 Task: Create in the project Wavelength in Backlog an issue 'Upgrade the performance of a web application to reduce server response time and improve page load speed', assign it to team member softage.1@softage.net and change the status to IN PROGRESS.
Action: Mouse moved to (390, 472)
Screenshot: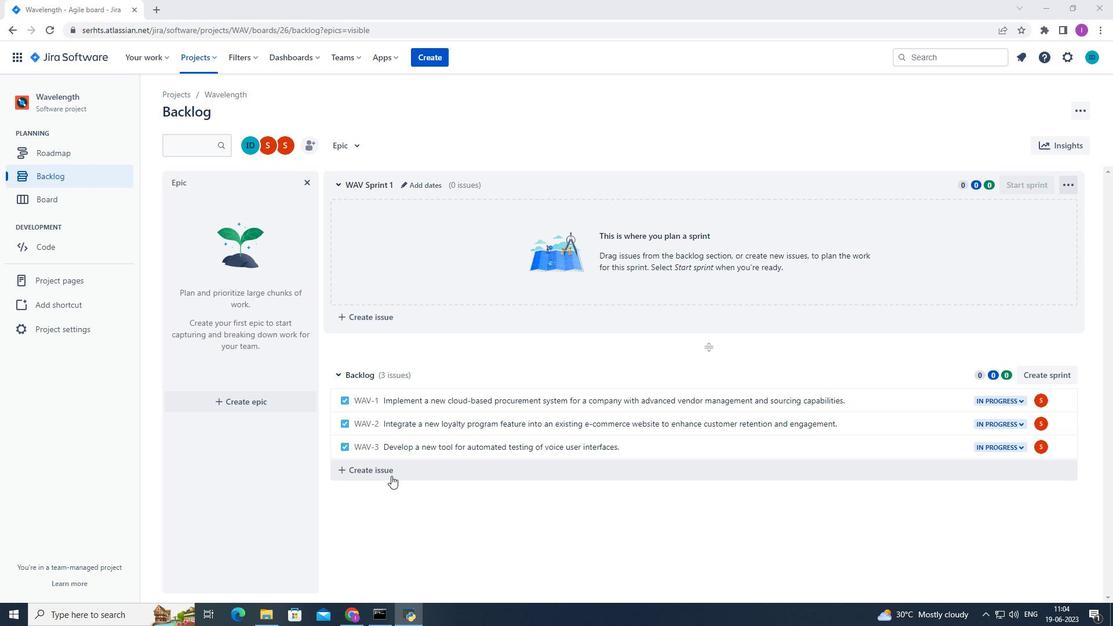 
Action: Mouse pressed left at (390, 472)
Screenshot: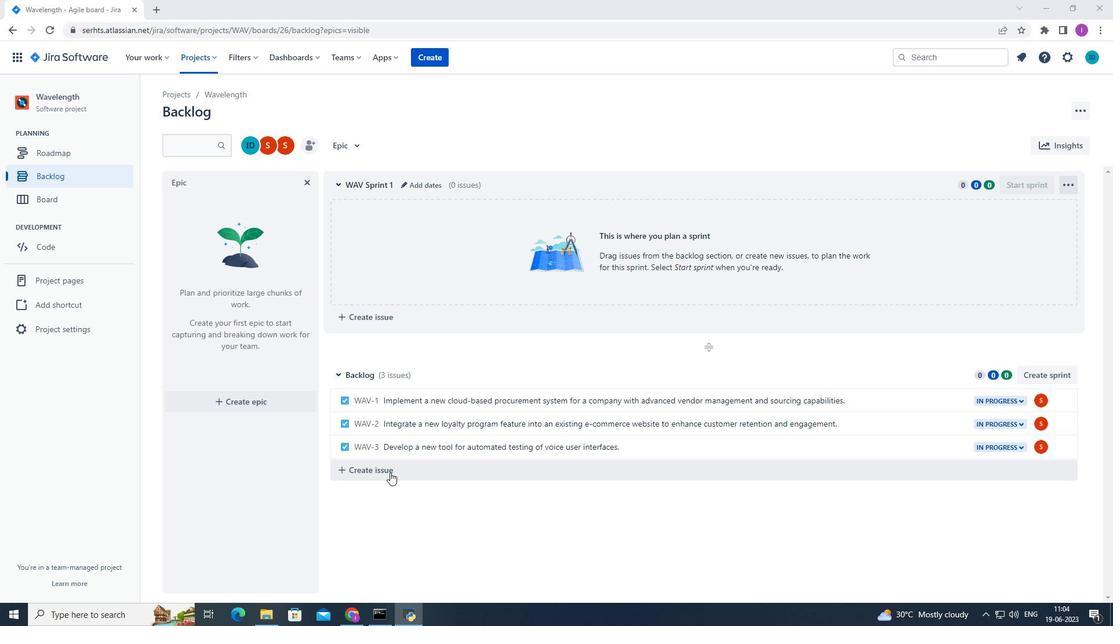 
Action: Mouse moved to (390, 463)
Screenshot: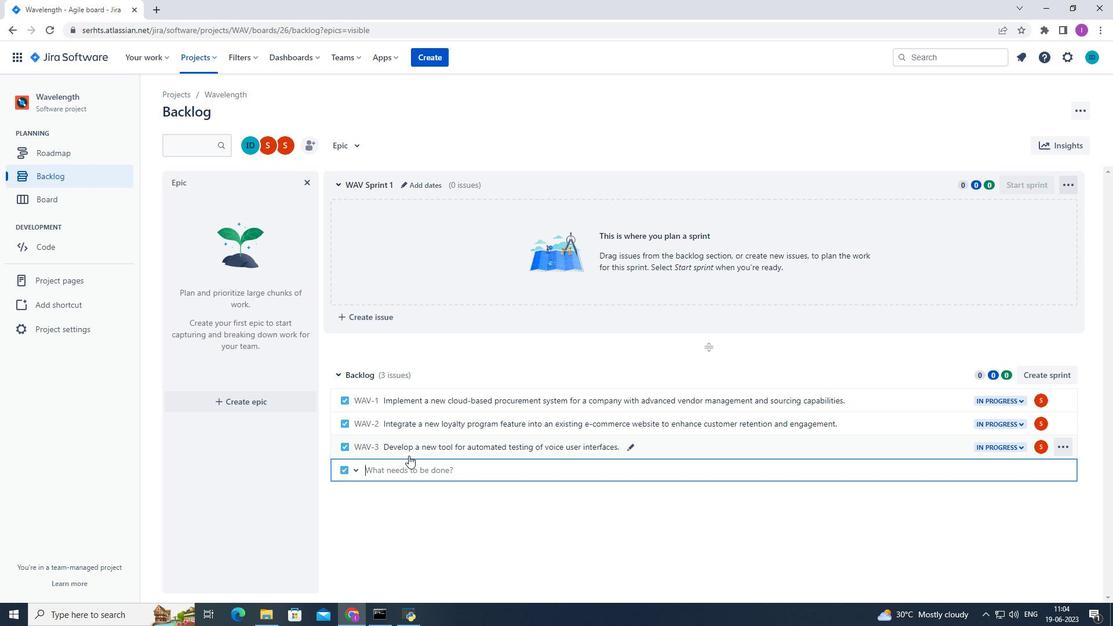 
Action: Key pressed <Key.shift>Upgrade<Key.space>the<Key.space>performance<Key.space>of<Key.space>a<Key.space>web<Key.space>application<Key.space>to<Key.space>reduce<Key.space>server<Key.space>response<Key.space>time<Key.space>and<Key.space>improve<Key.space>page<Key.space>load<Key.space>speed.<Key.enter>
Screenshot: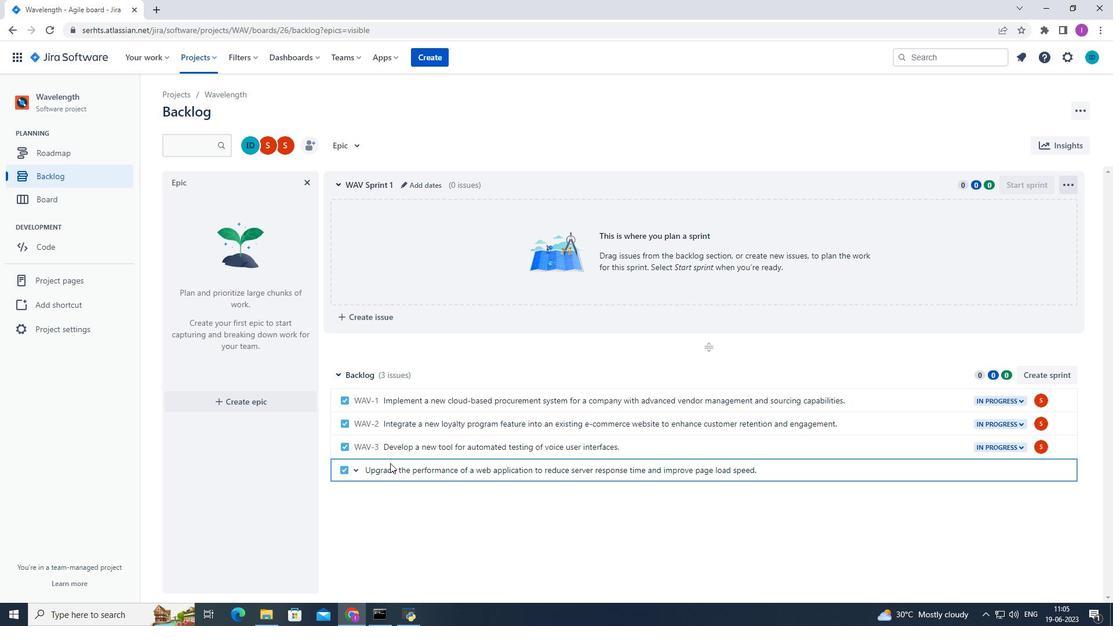 
Action: Mouse moved to (1040, 469)
Screenshot: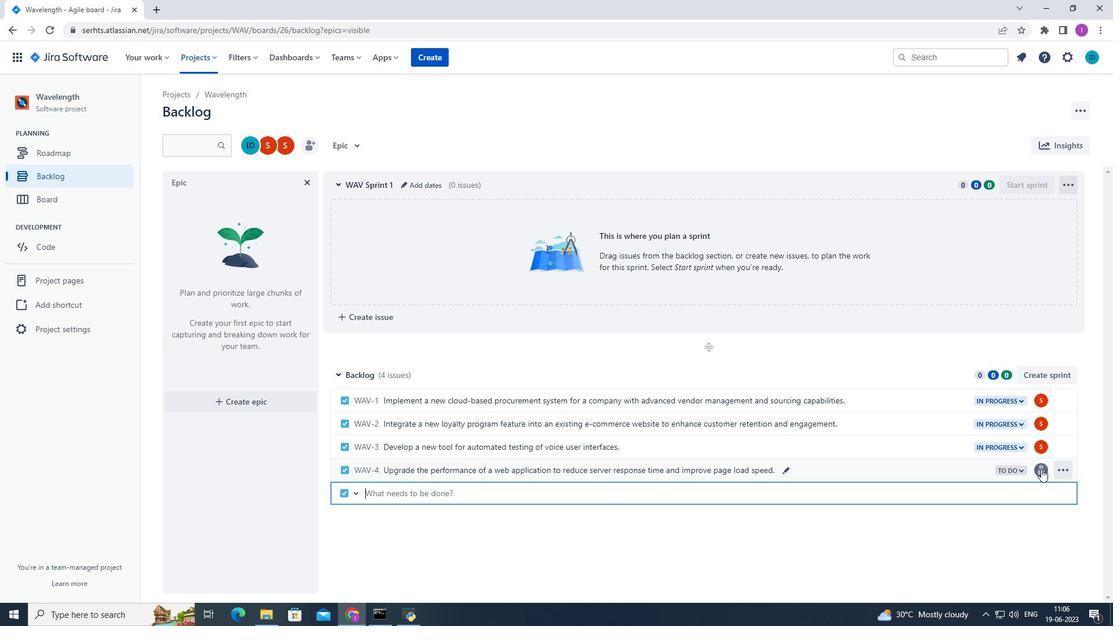 
Action: Mouse pressed left at (1040, 469)
Screenshot: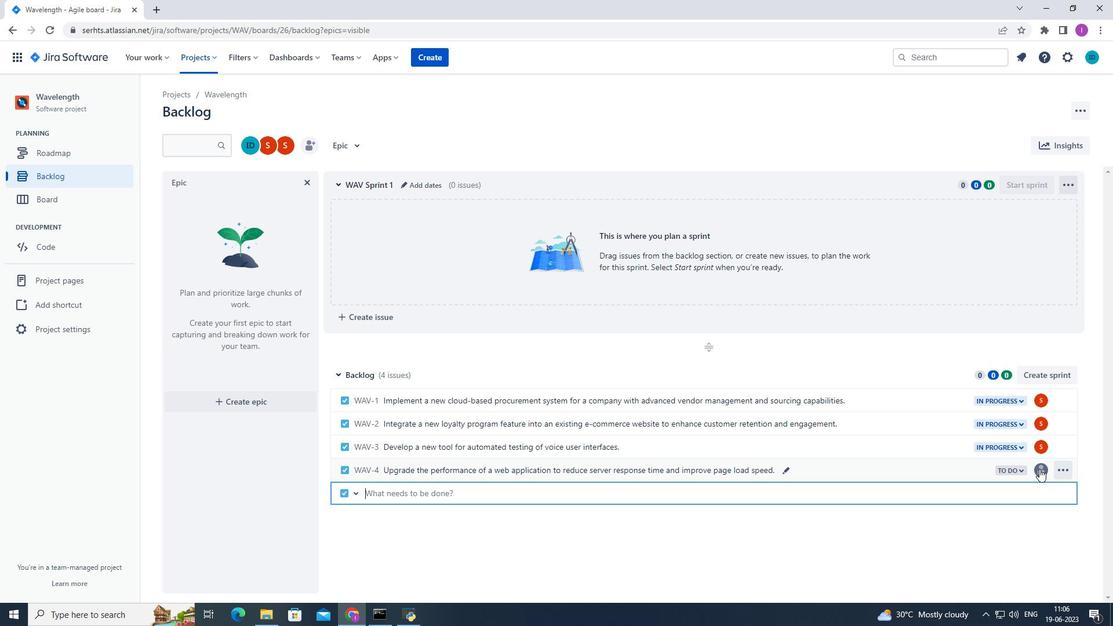 
Action: Mouse moved to (949, 545)
Screenshot: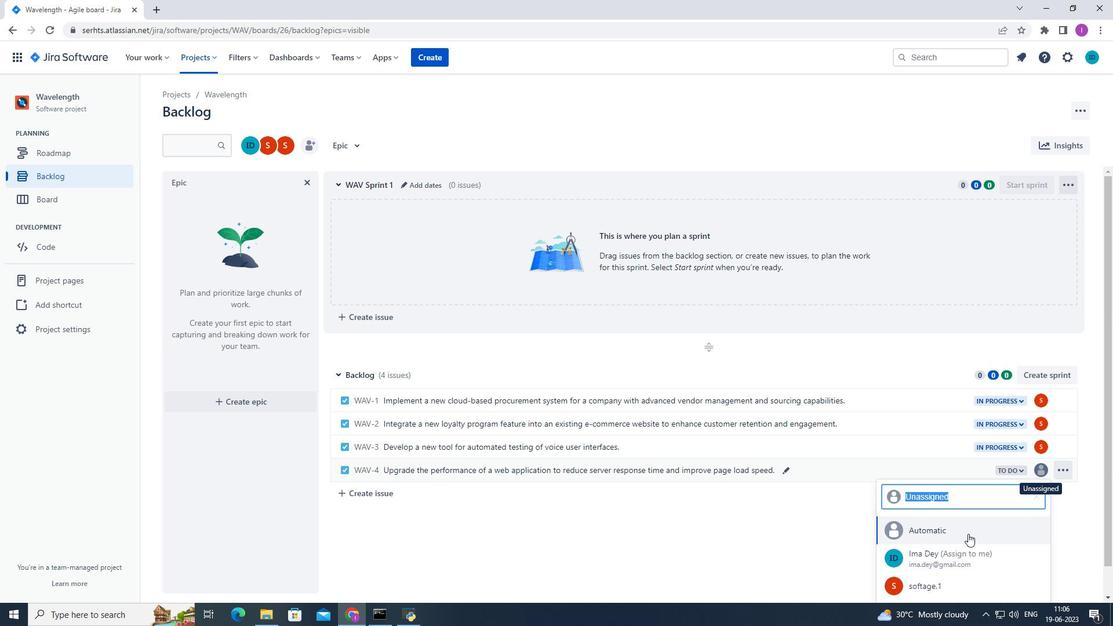 
Action: Mouse scrolled (949, 544) with delta (0, 0)
Screenshot: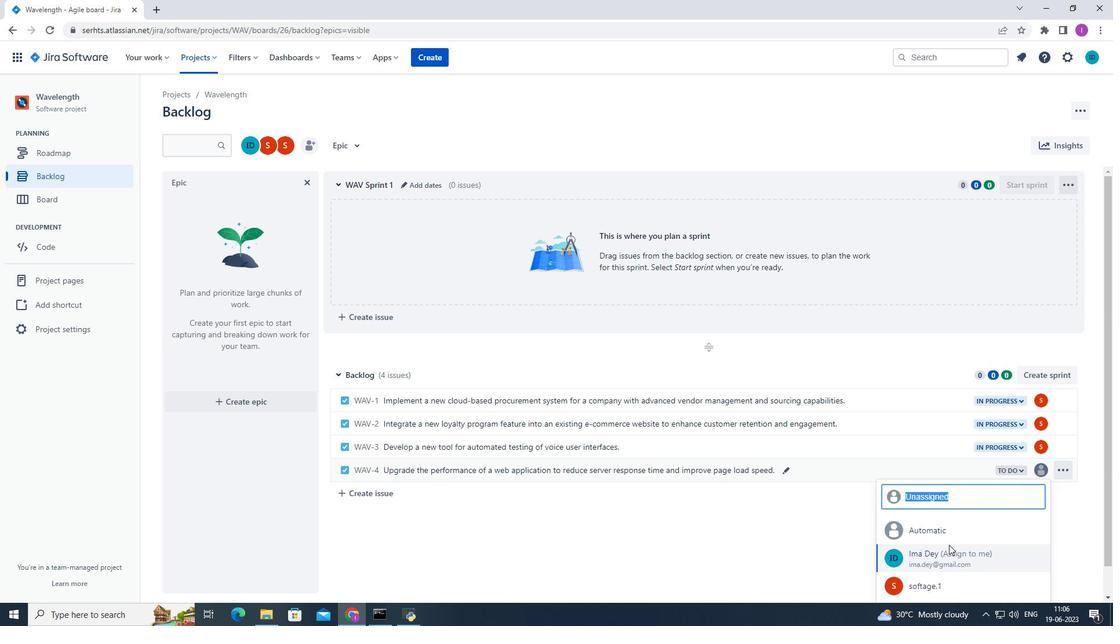 
Action: Mouse scrolled (949, 544) with delta (0, 0)
Screenshot: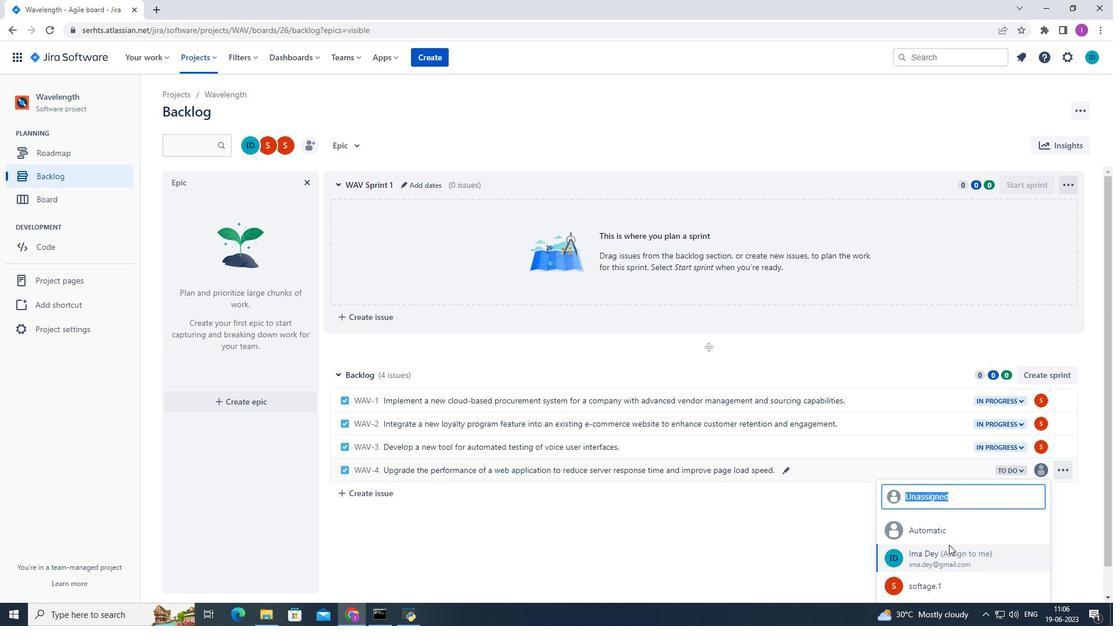 
Action: Mouse scrolled (949, 544) with delta (0, 0)
Screenshot: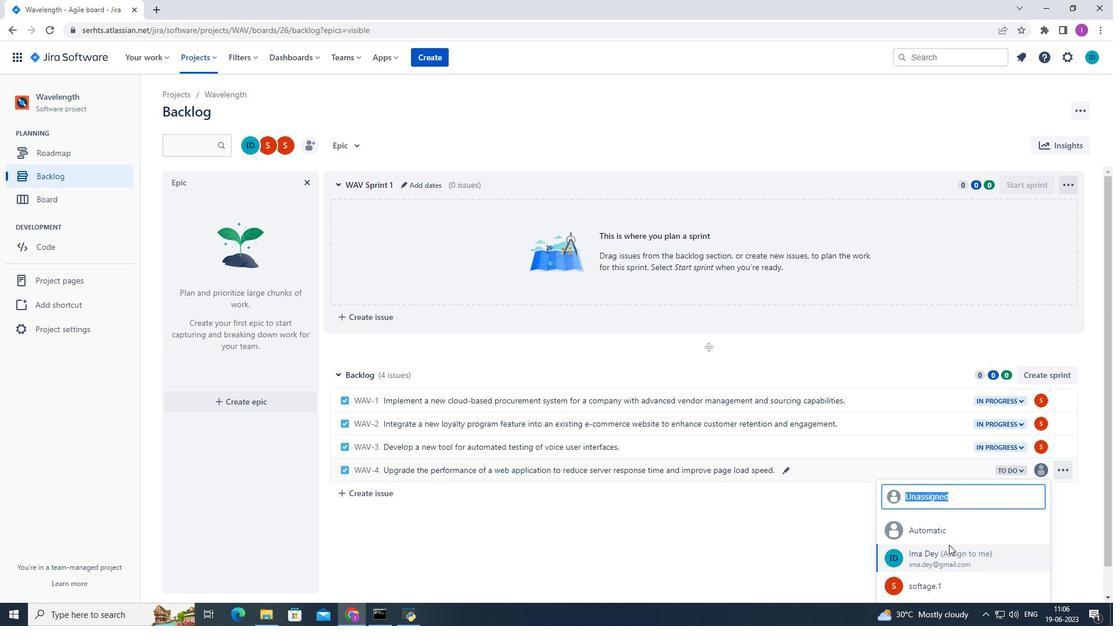 
Action: Mouse moved to (951, 547)
Screenshot: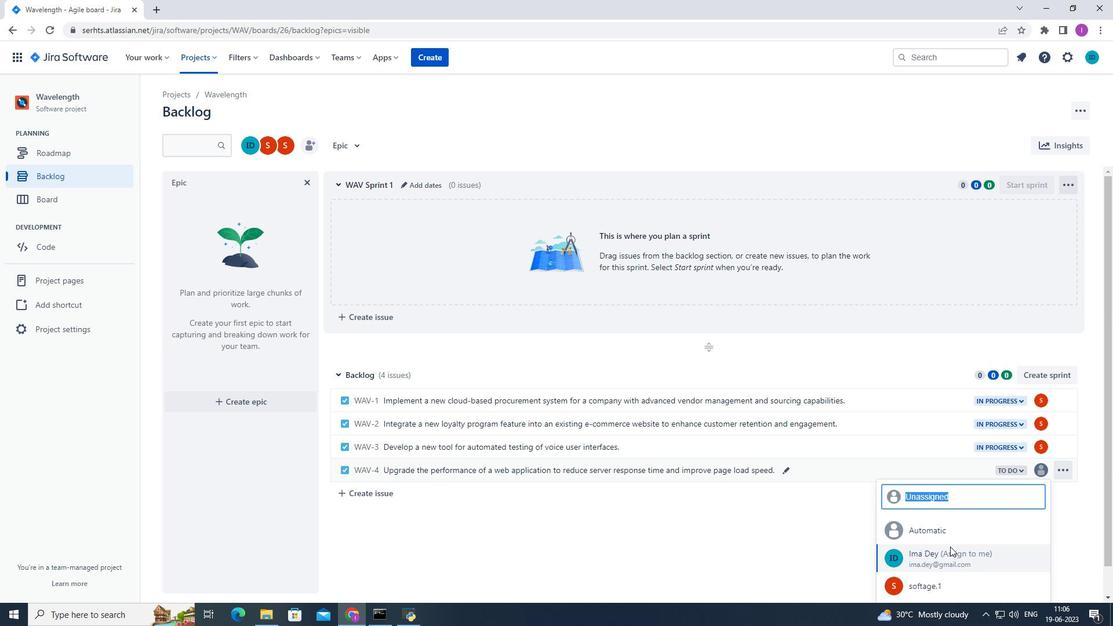 
Action: Mouse scrolled (951, 546) with delta (0, 0)
Screenshot: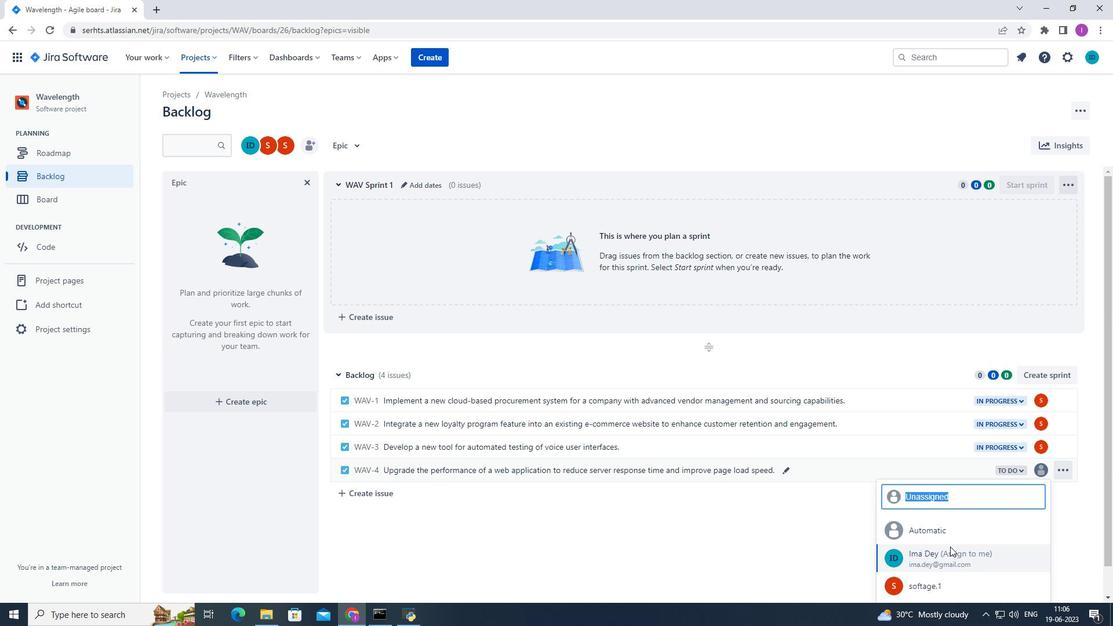 
Action: Mouse moved to (952, 547)
Screenshot: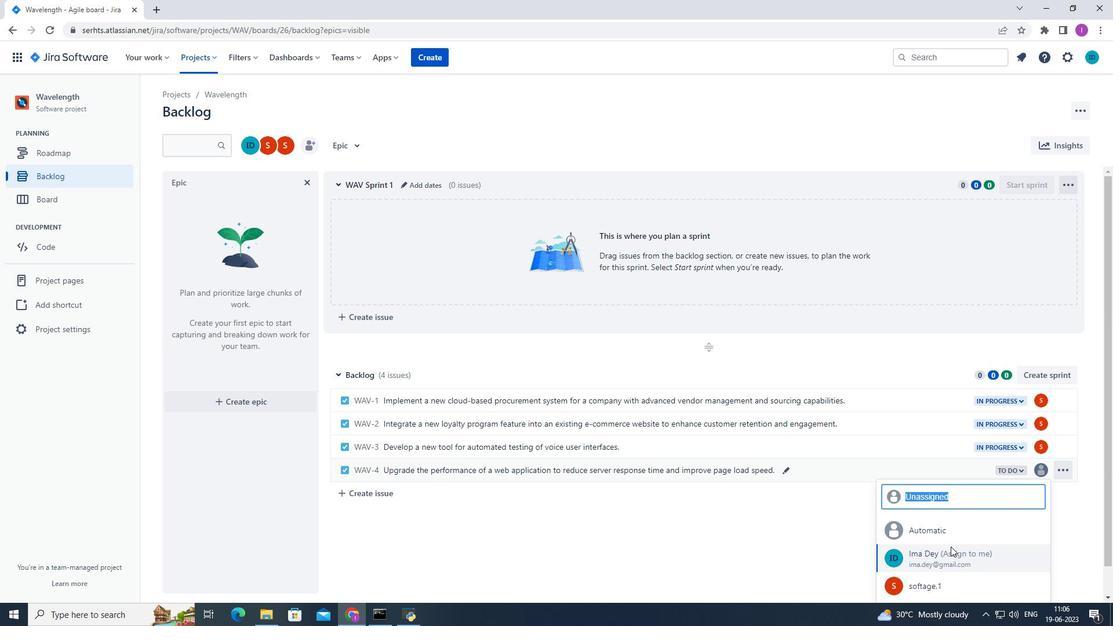 
Action: Mouse scrolled (951, 546) with delta (0, 0)
Screenshot: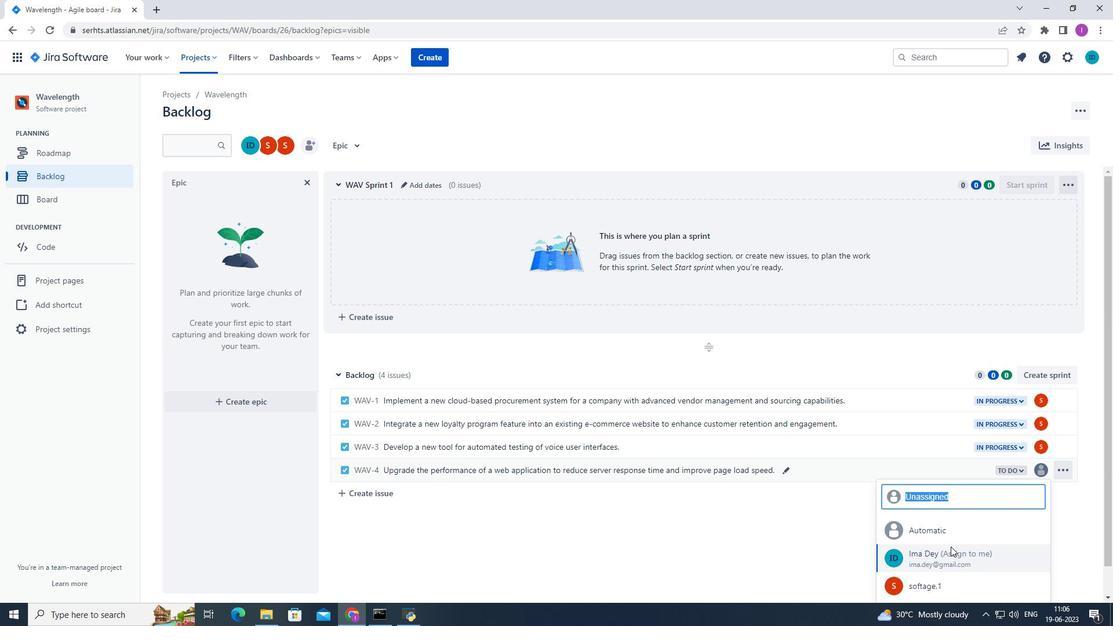 
Action: Mouse moved to (952, 547)
Screenshot: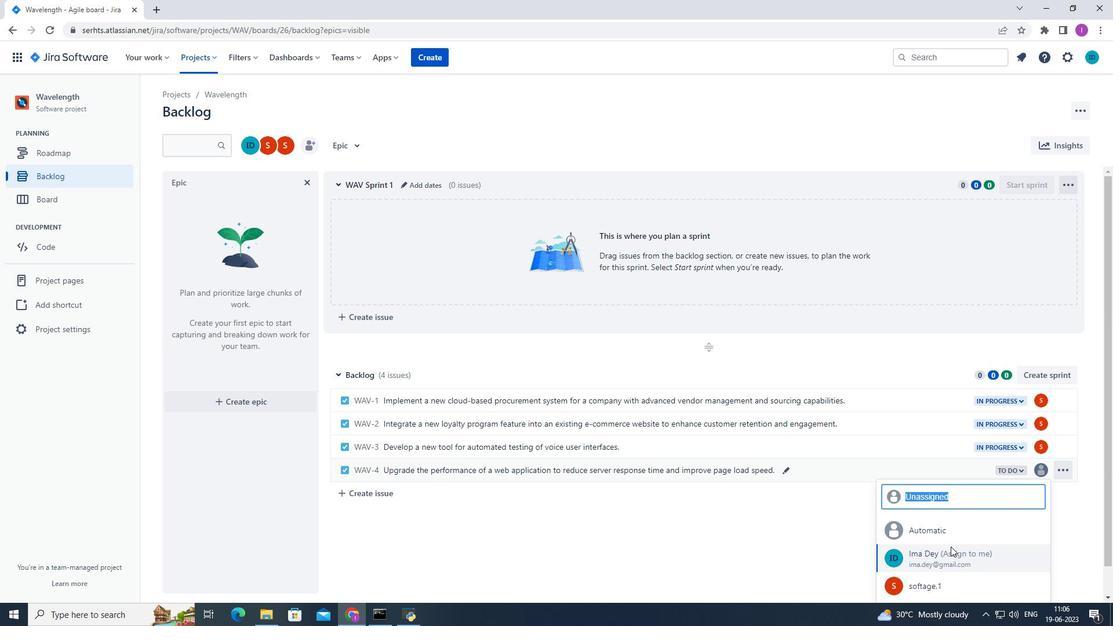 
Action: Mouse scrolled (952, 547) with delta (0, 0)
Screenshot: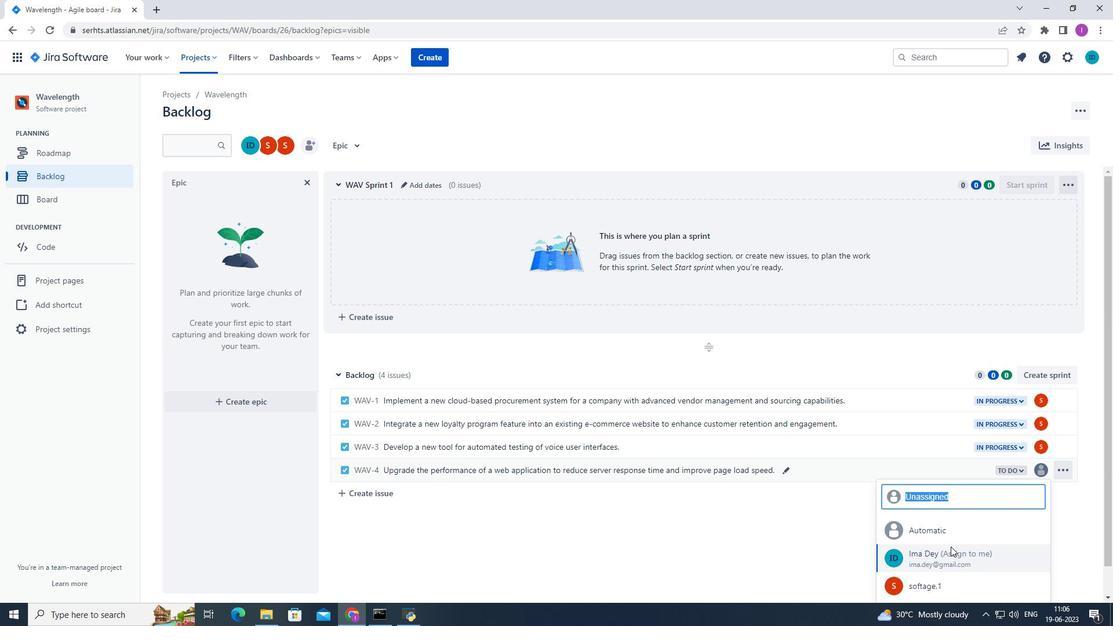 
Action: Mouse moved to (952, 548)
Screenshot: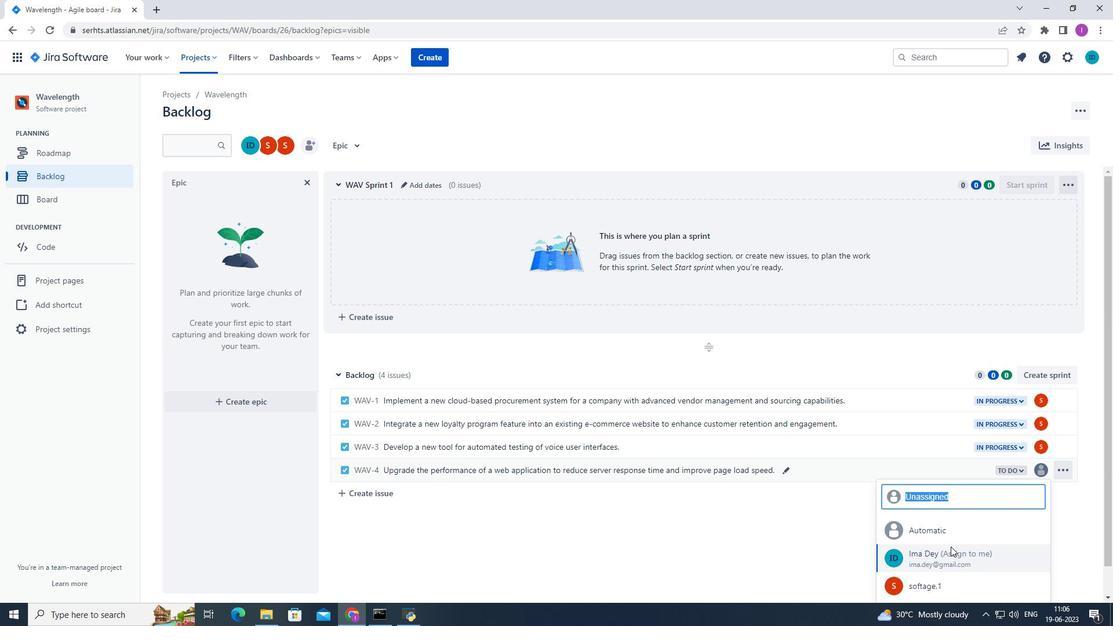 
Action: Mouse scrolled (952, 547) with delta (0, 0)
Screenshot: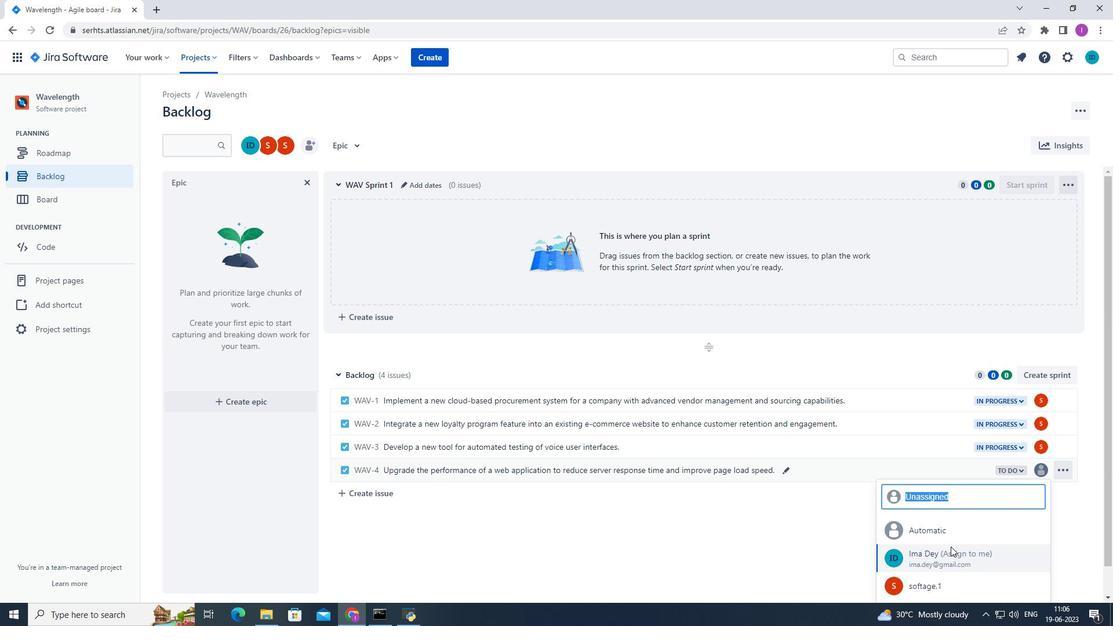 
Action: Mouse scrolled (952, 547) with delta (0, 0)
Screenshot: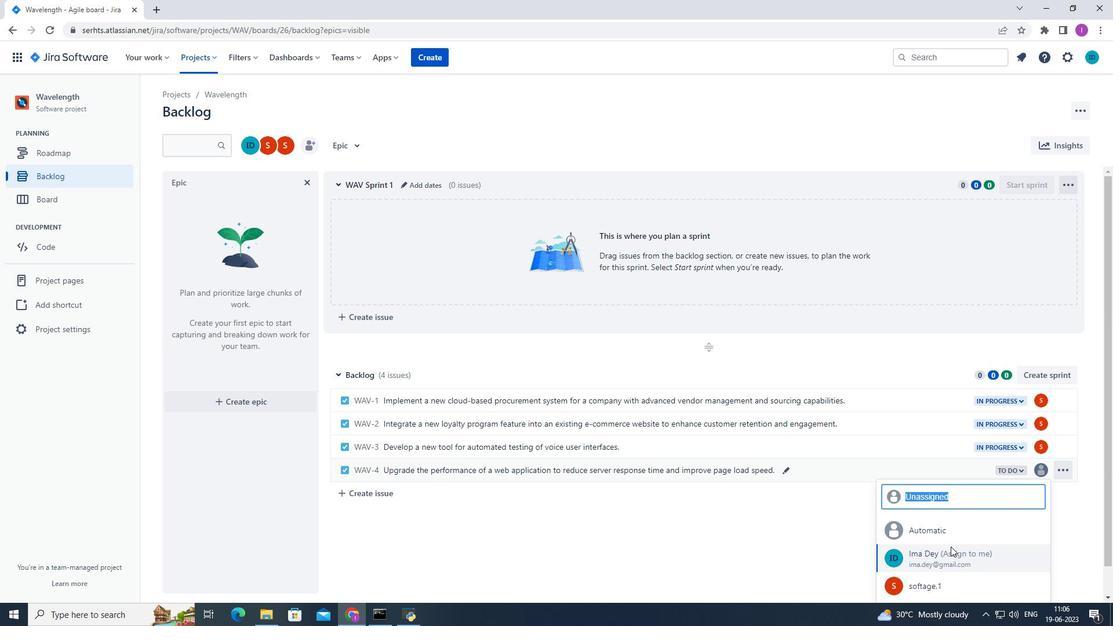 
Action: Mouse moved to (967, 563)
Screenshot: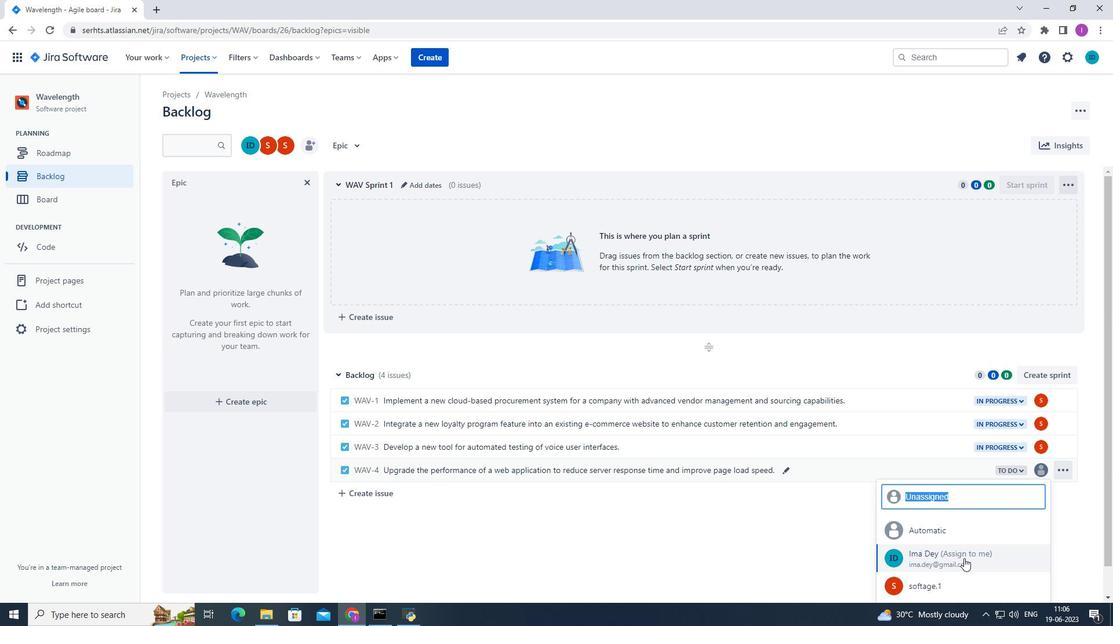 
Action: Mouse scrolled (967, 563) with delta (0, 0)
Screenshot: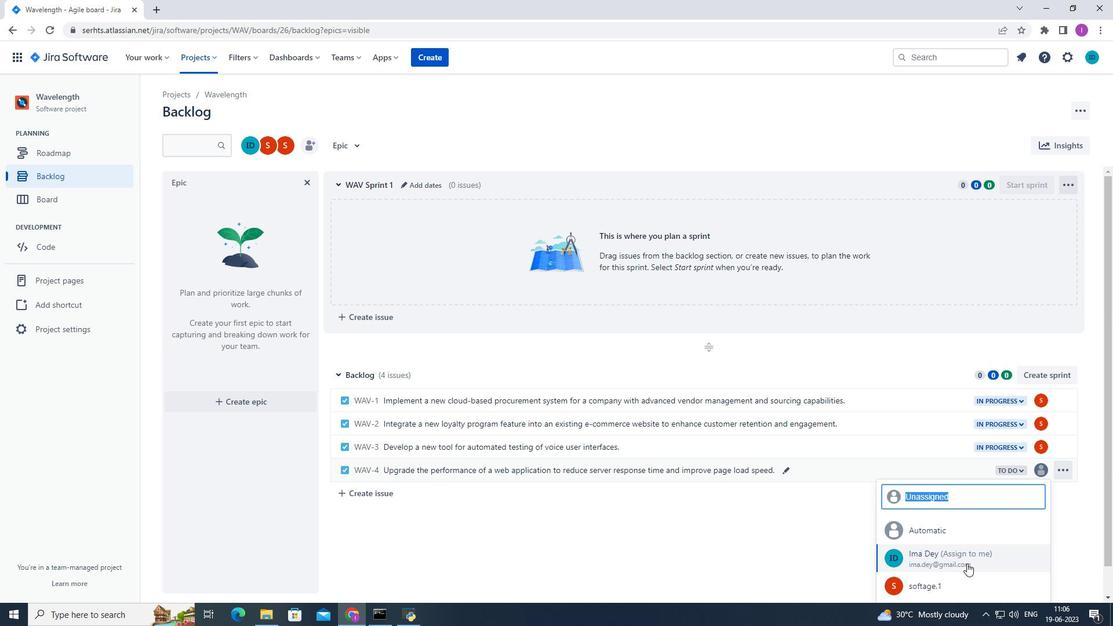 
Action: Mouse moved to (967, 564)
Screenshot: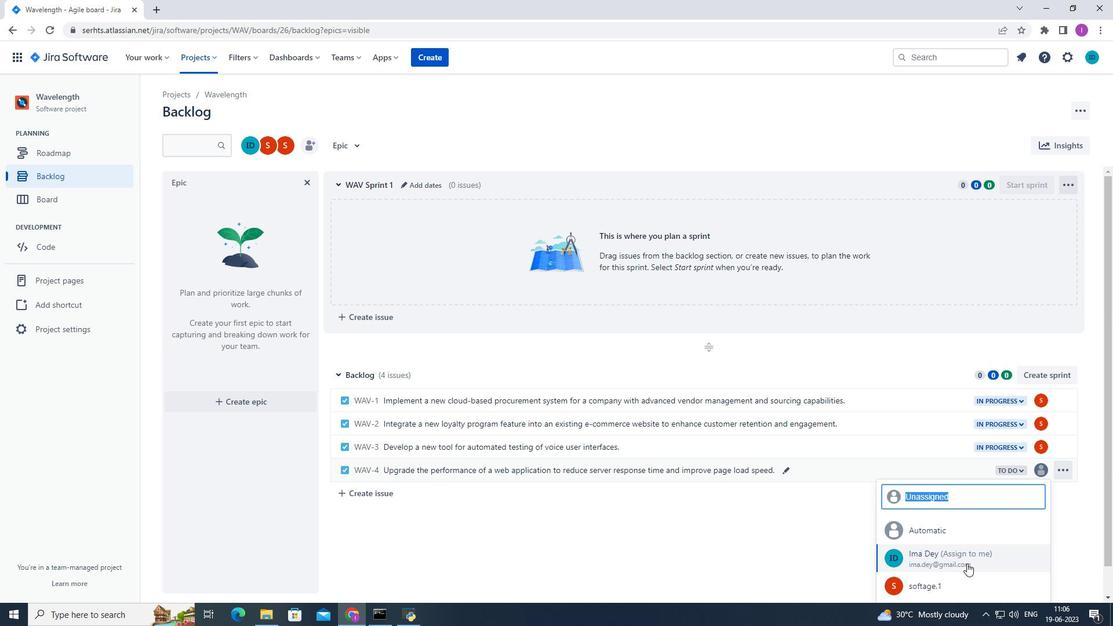 
Action: Mouse scrolled (967, 563) with delta (0, 0)
Screenshot: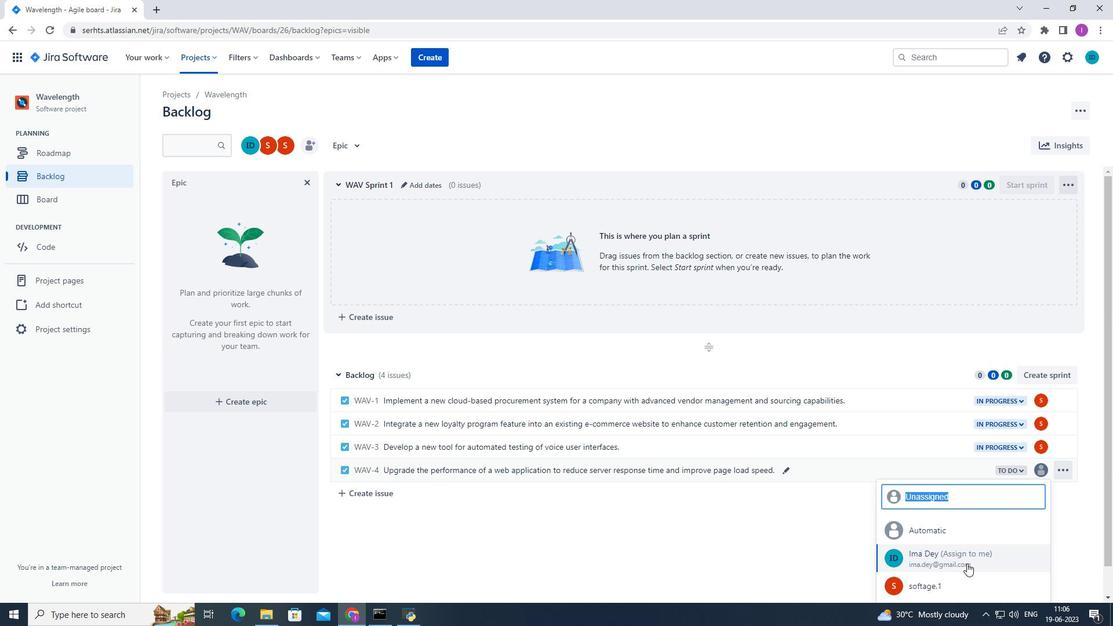 
Action: Mouse scrolled (967, 563) with delta (0, 0)
Screenshot: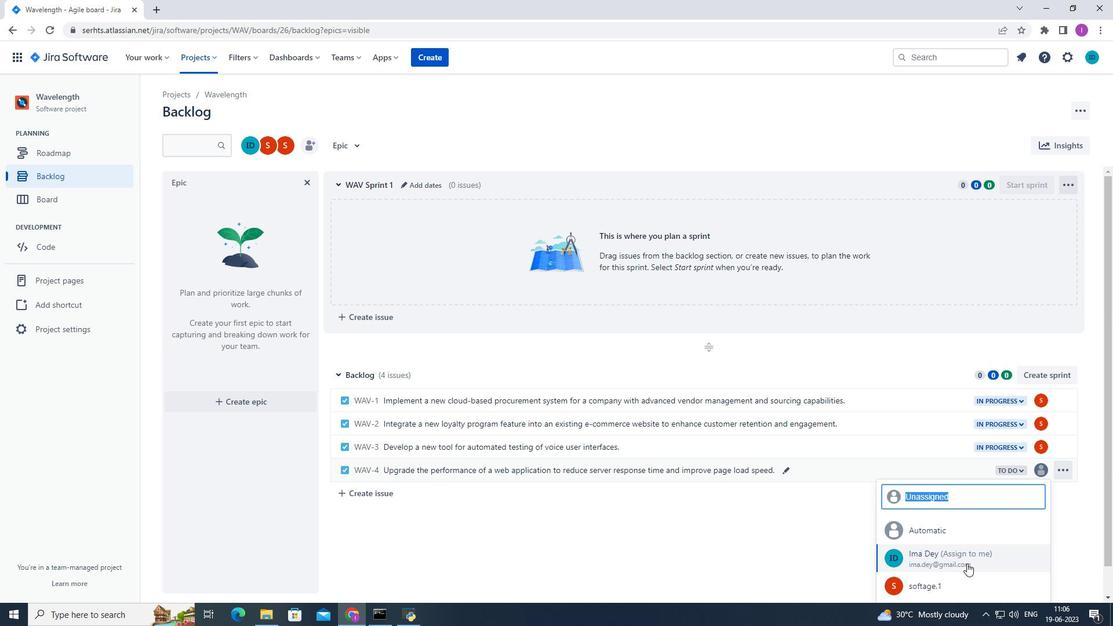 
Action: Mouse moved to (967, 564)
Screenshot: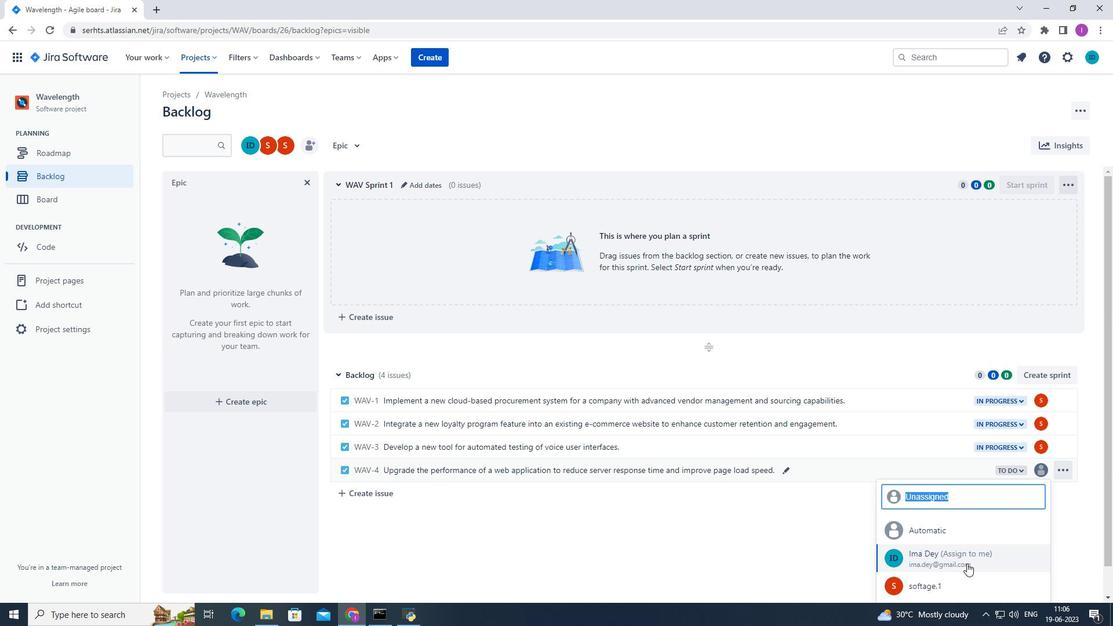 
Action: Mouse scrolled (967, 563) with delta (0, 0)
Screenshot: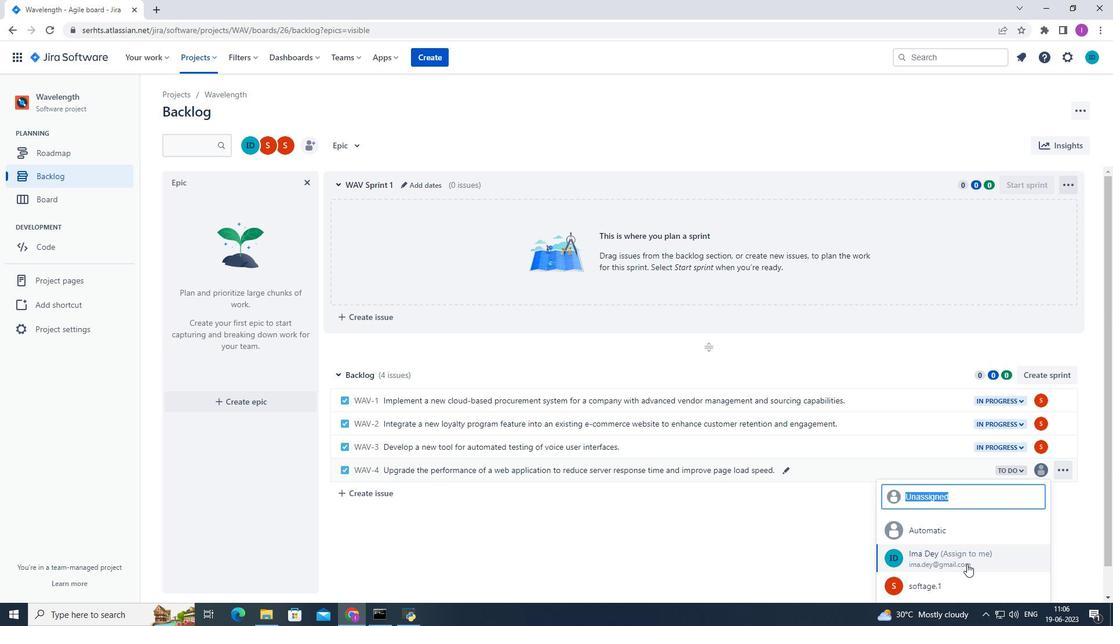 
Action: Mouse moved to (829, 547)
Screenshot: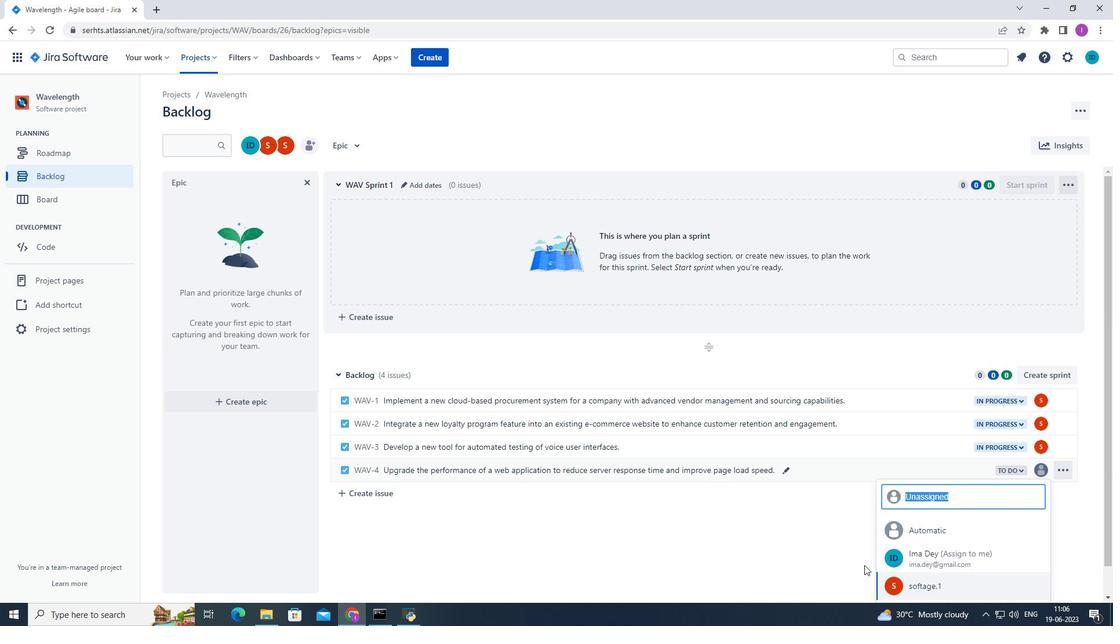 
Action: Mouse scrolled (829, 546) with delta (0, 0)
Screenshot: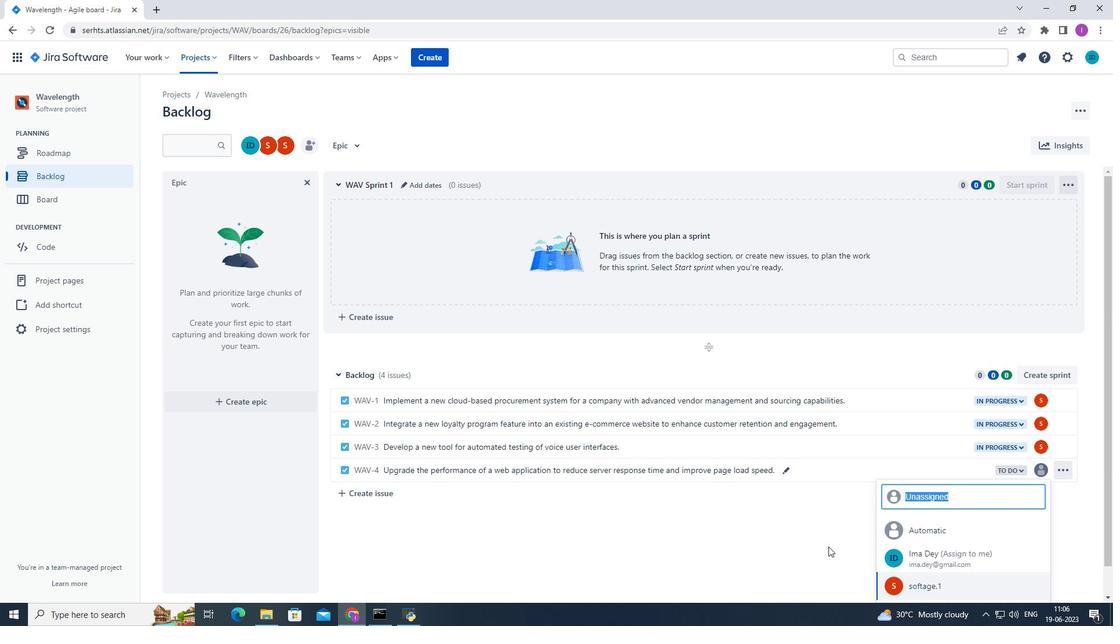 
Action: Mouse moved to (943, 556)
Screenshot: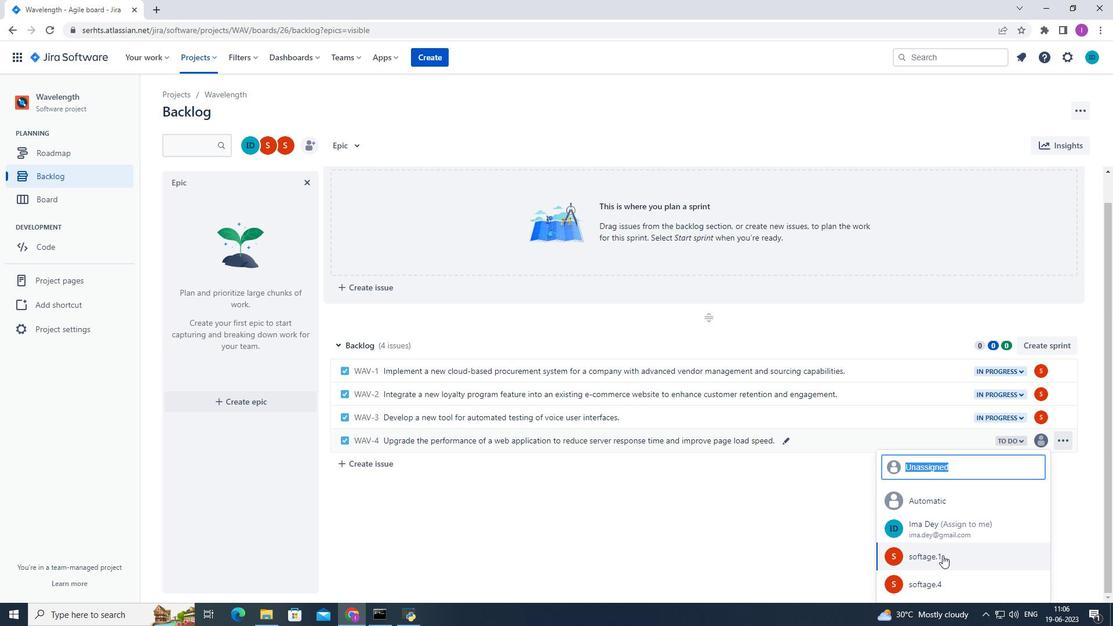 
Action: Mouse pressed left at (943, 556)
Screenshot: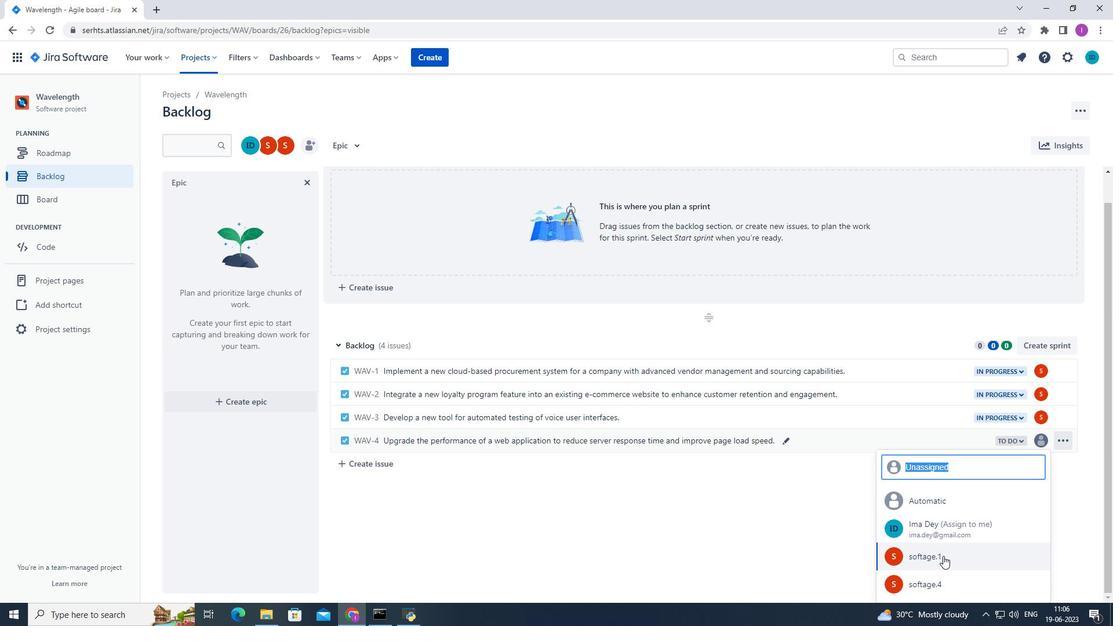 
Action: Mouse moved to (1025, 475)
Screenshot: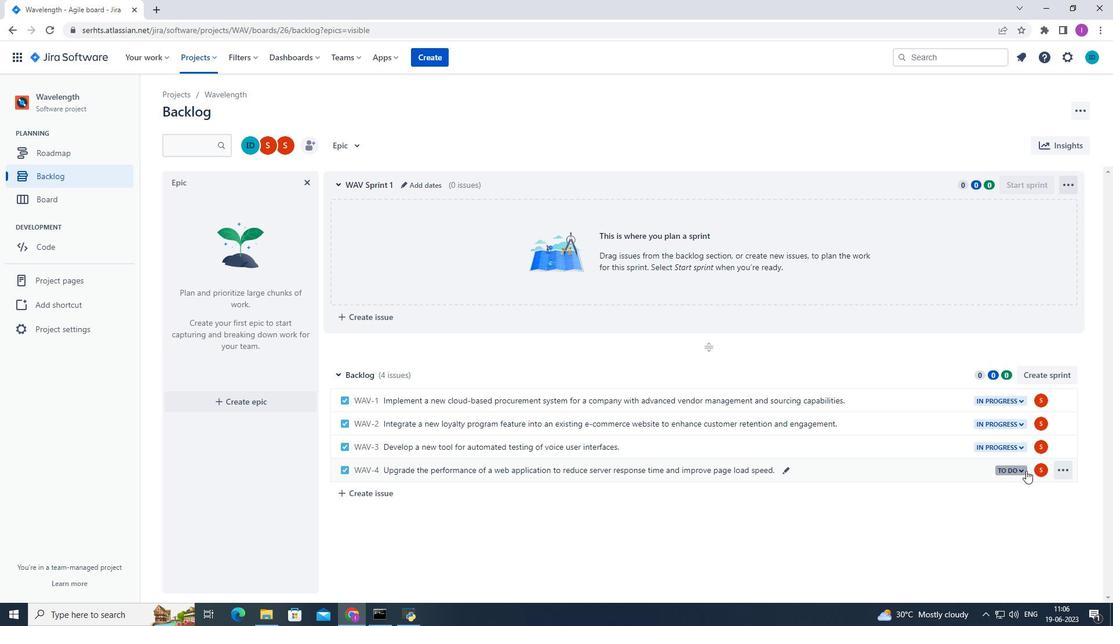 
Action: Mouse pressed left at (1025, 475)
Screenshot: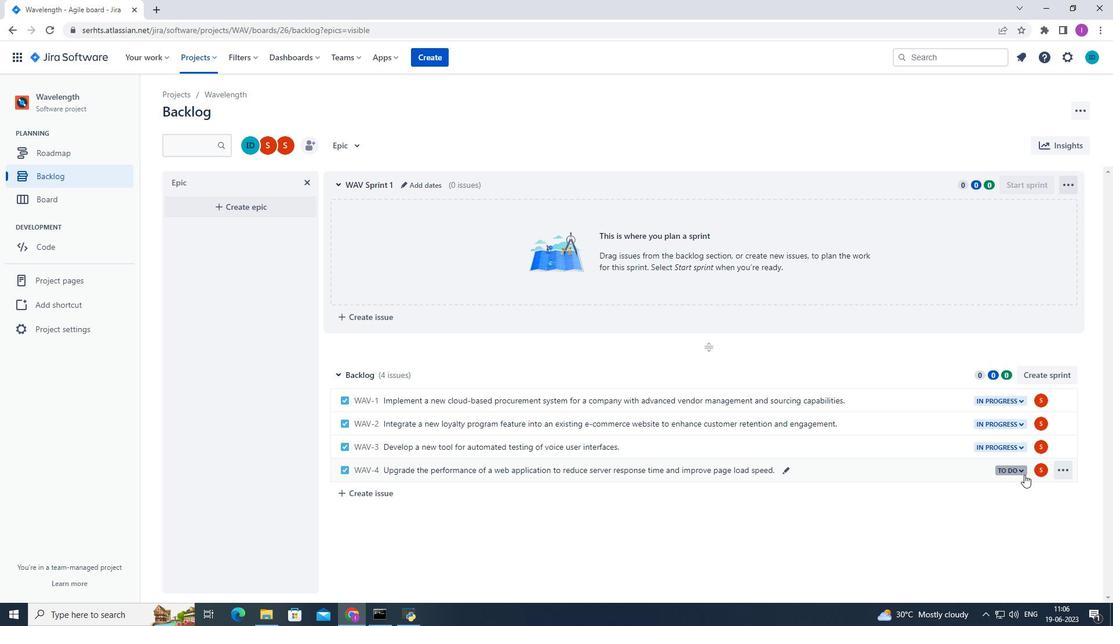 
Action: Mouse moved to (928, 493)
Screenshot: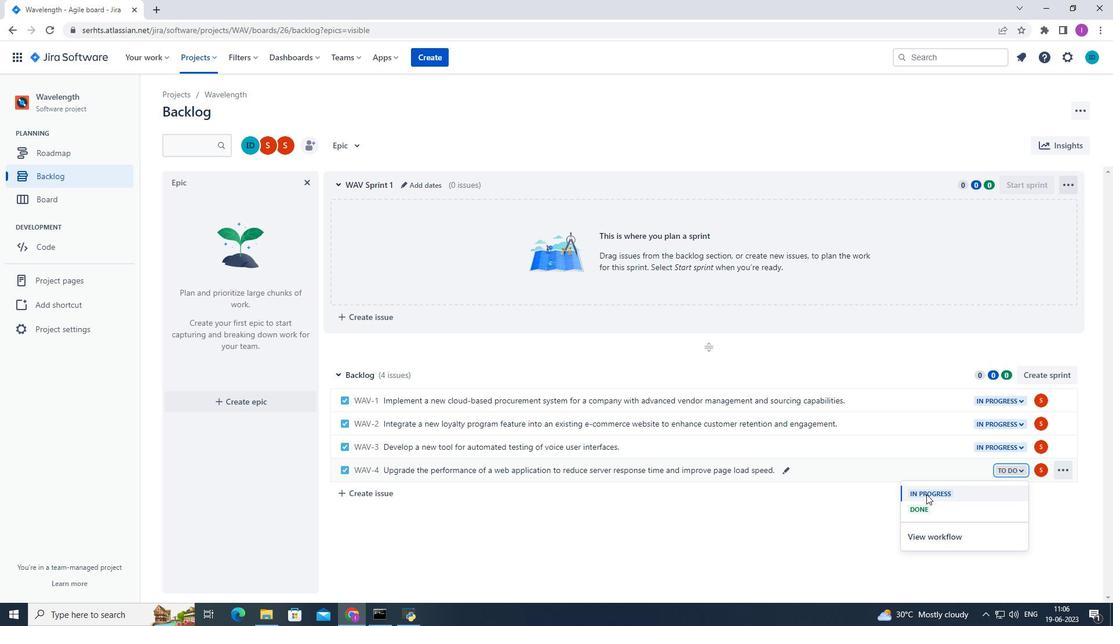 
Action: Mouse pressed left at (928, 493)
Screenshot: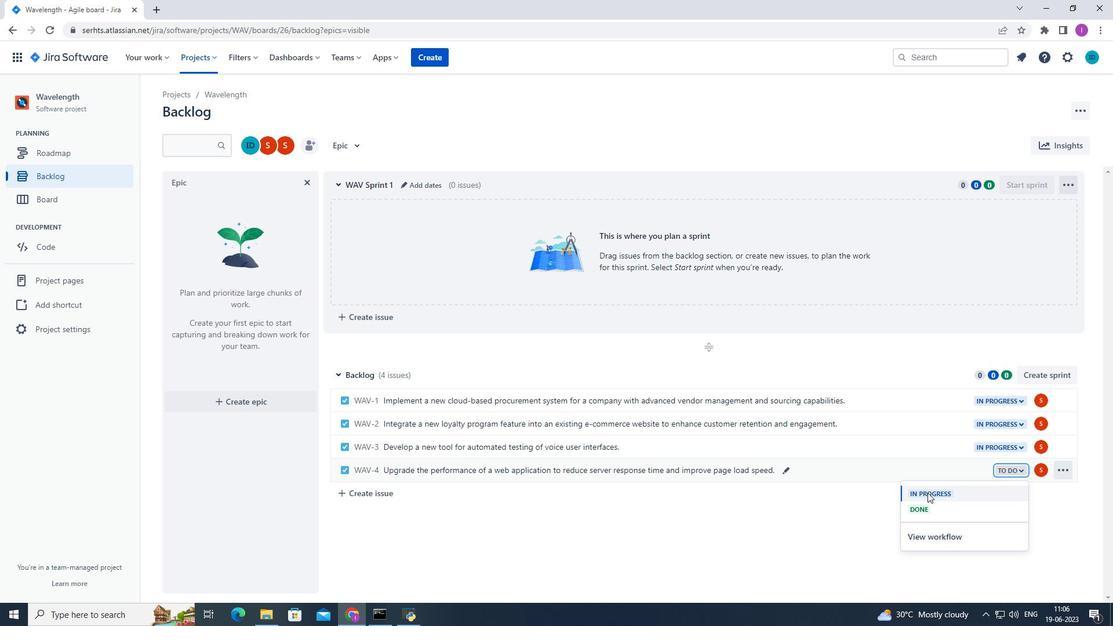 
Action: Mouse moved to (1000, 473)
Screenshot: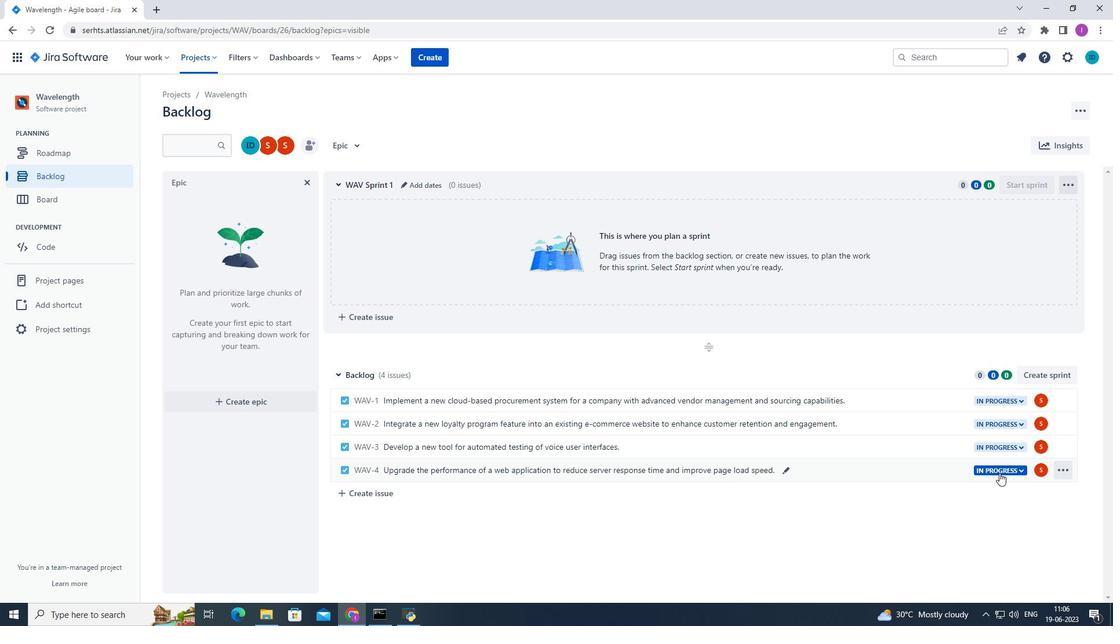 
